 Task: Move the task Implement a new cloud-based supply chain analytics system for a company to the section Done in the project BlueChip and filter the tasks in the project by High Priority
Action: Mouse moved to (668, 246)
Screenshot: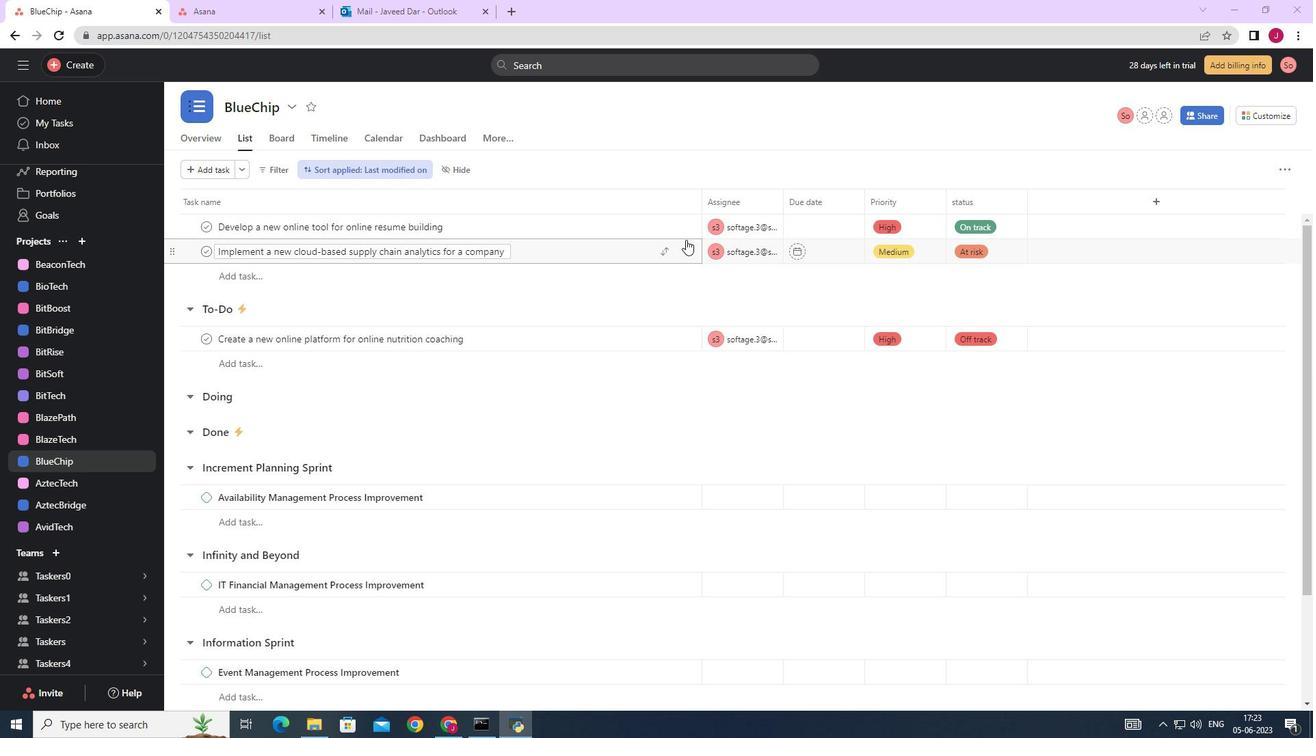 
Action: Mouse pressed left at (668, 246)
Screenshot: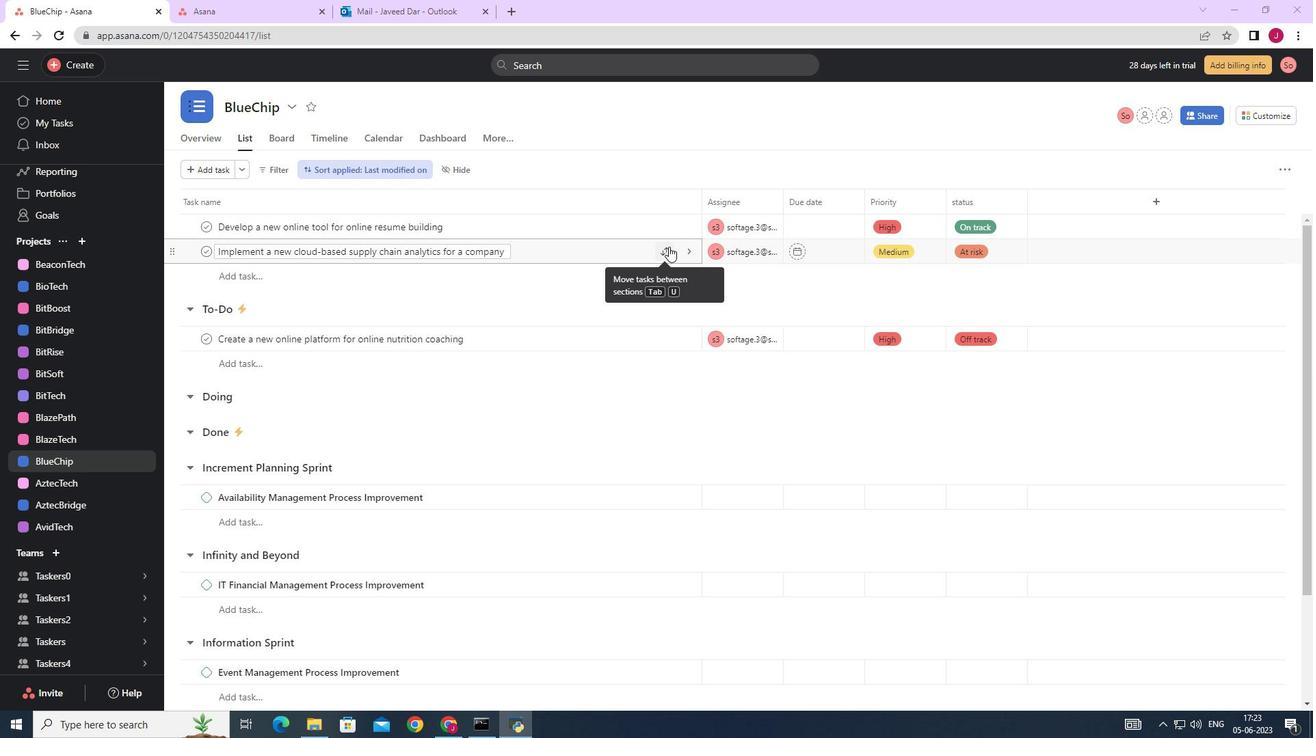 
Action: Mouse moved to (544, 378)
Screenshot: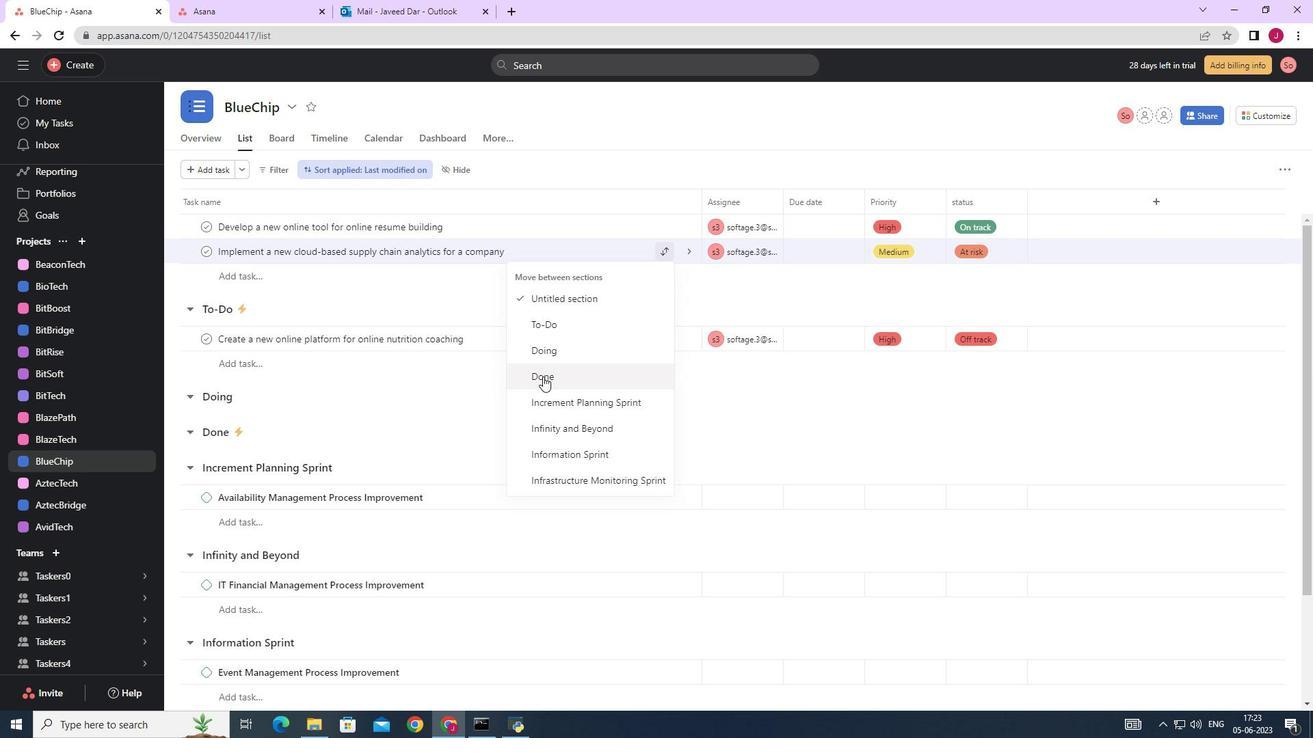 
Action: Mouse pressed left at (544, 378)
Screenshot: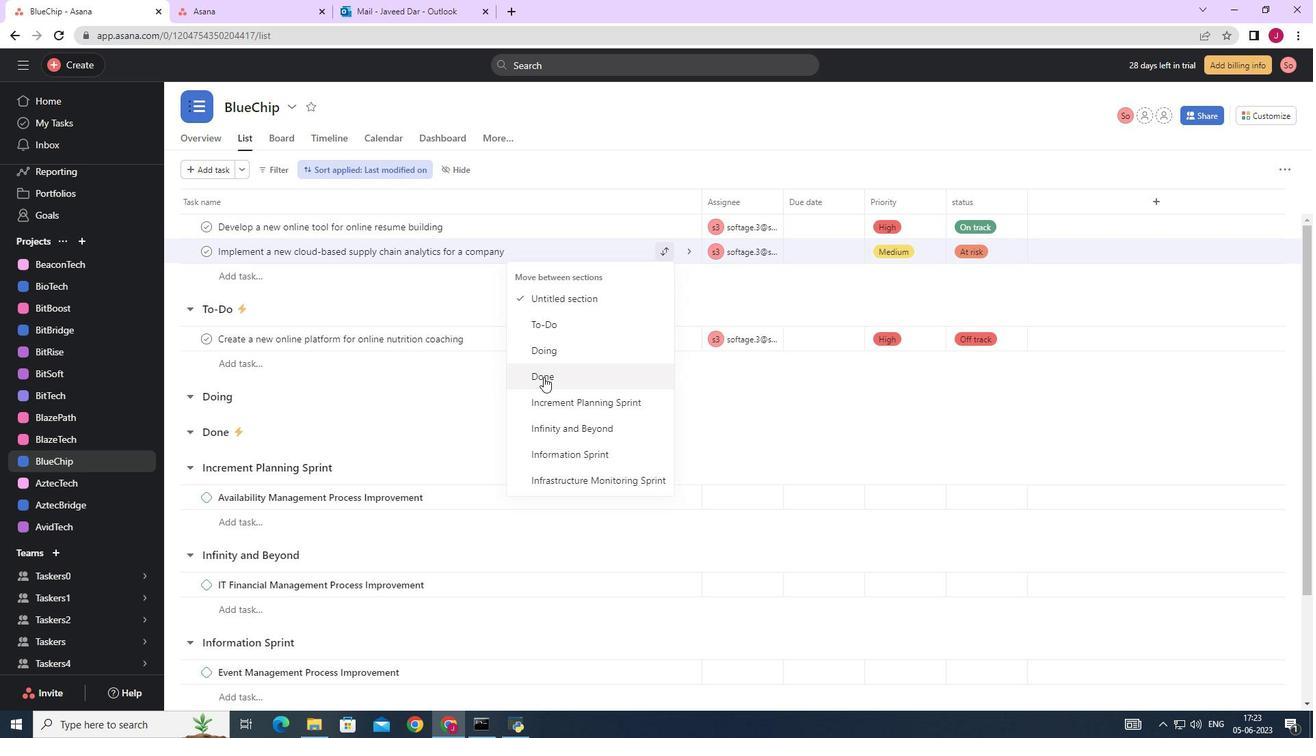 
Action: Mouse moved to (272, 166)
Screenshot: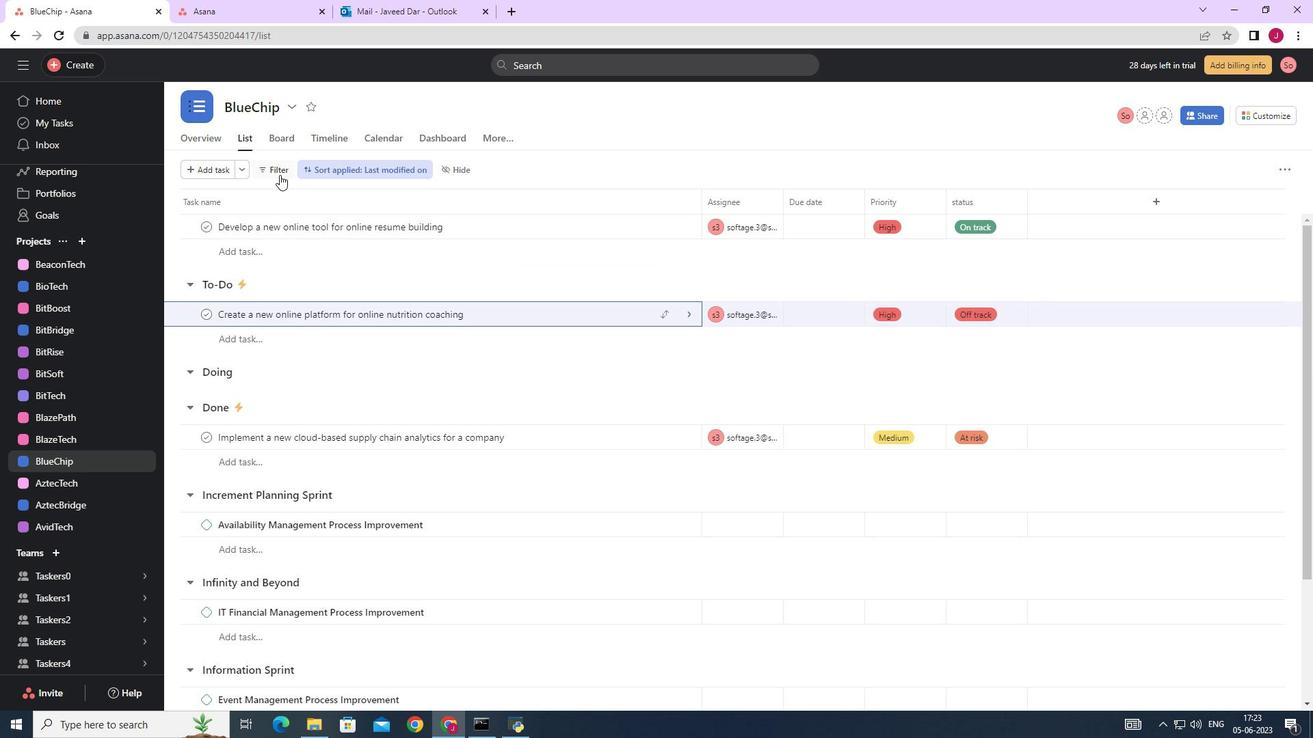 
Action: Mouse pressed left at (272, 166)
Screenshot: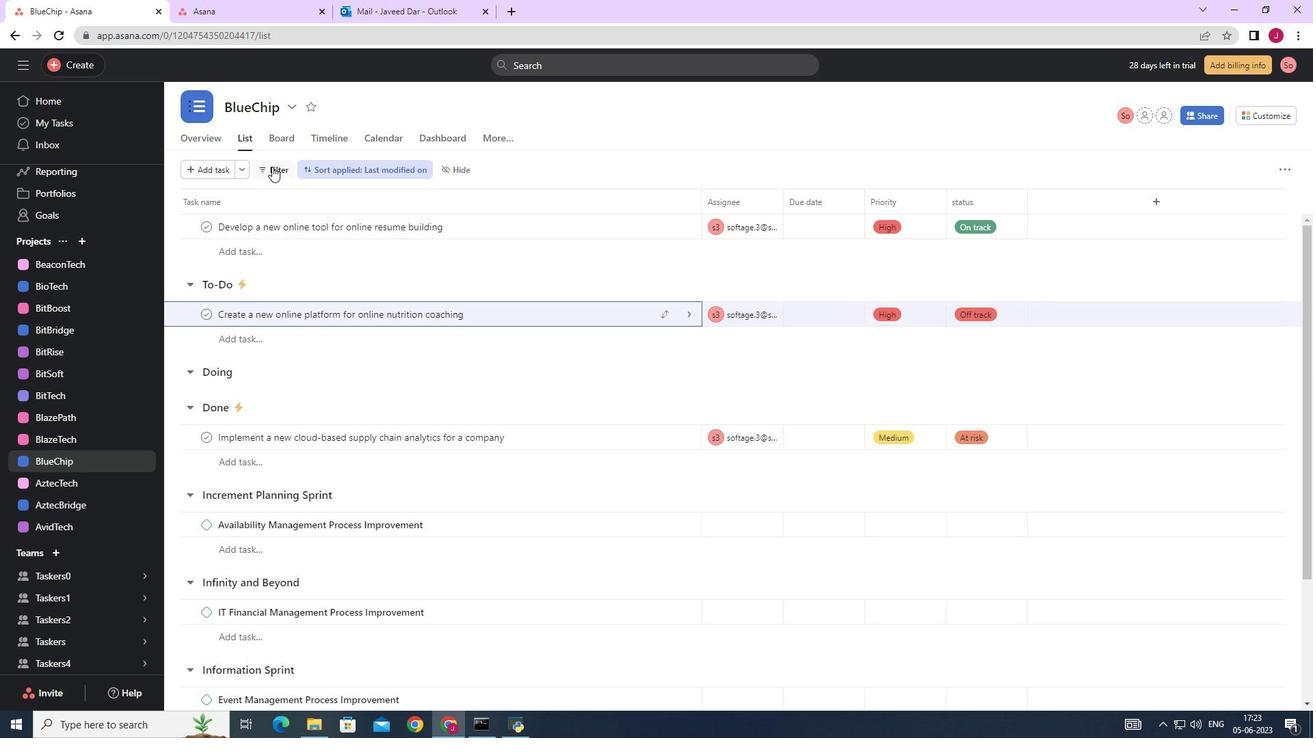 
Action: Mouse moved to (331, 280)
Screenshot: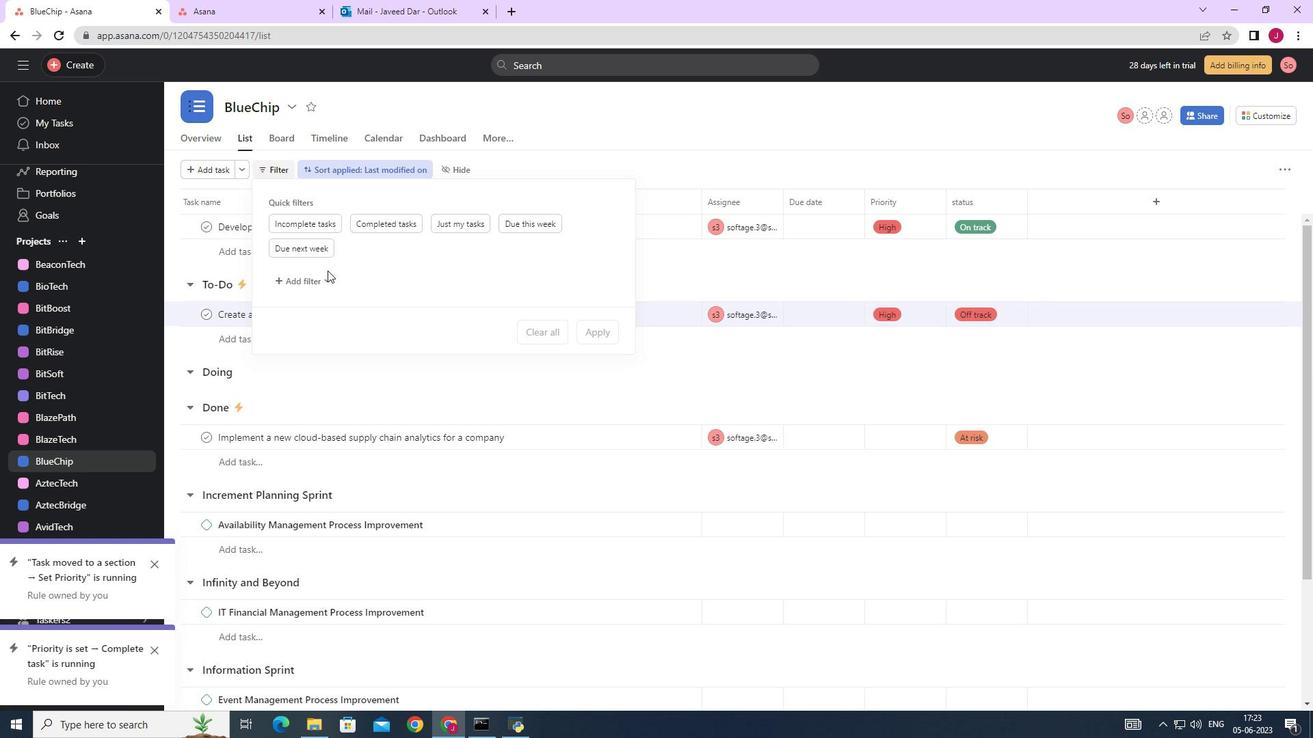 
Action: Mouse pressed left at (331, 280)
Screenshot: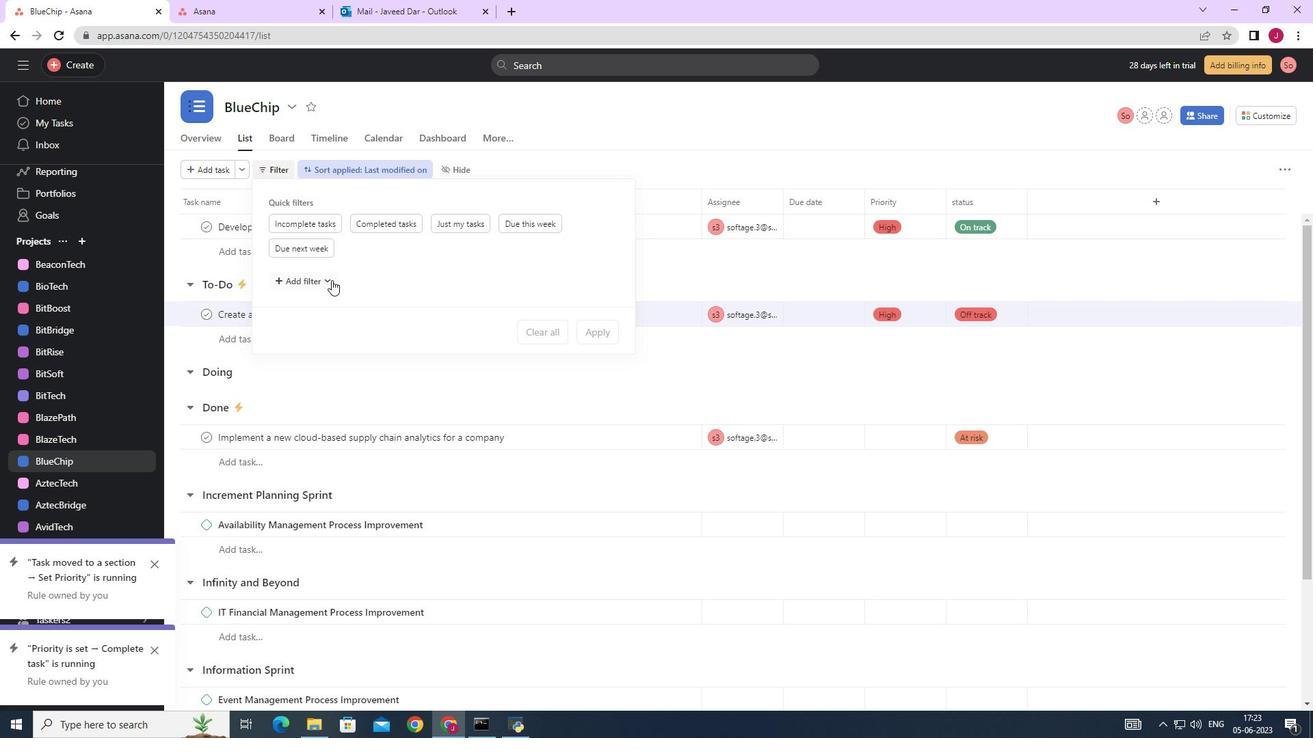 
Action: Mouse moved to (311, 501)
Screenshot: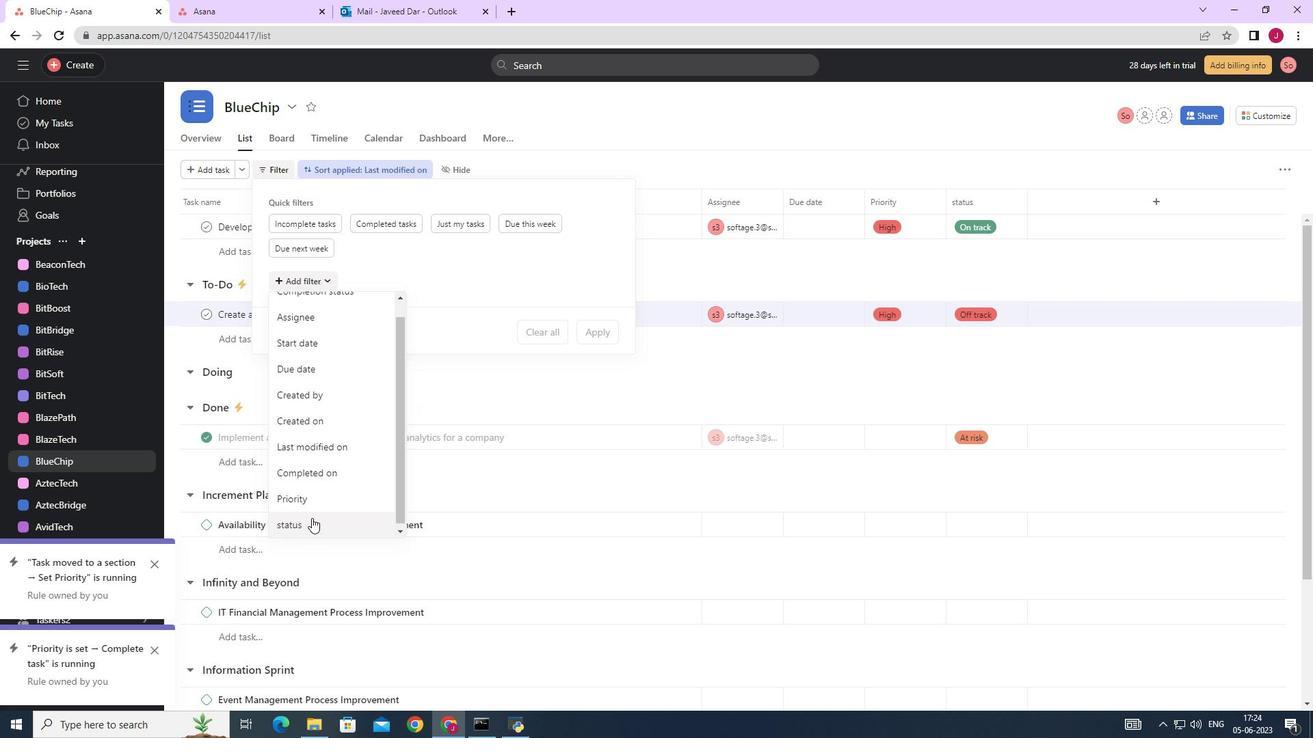 
Action: Mouse pressed left at (311, 501)
Screenshot: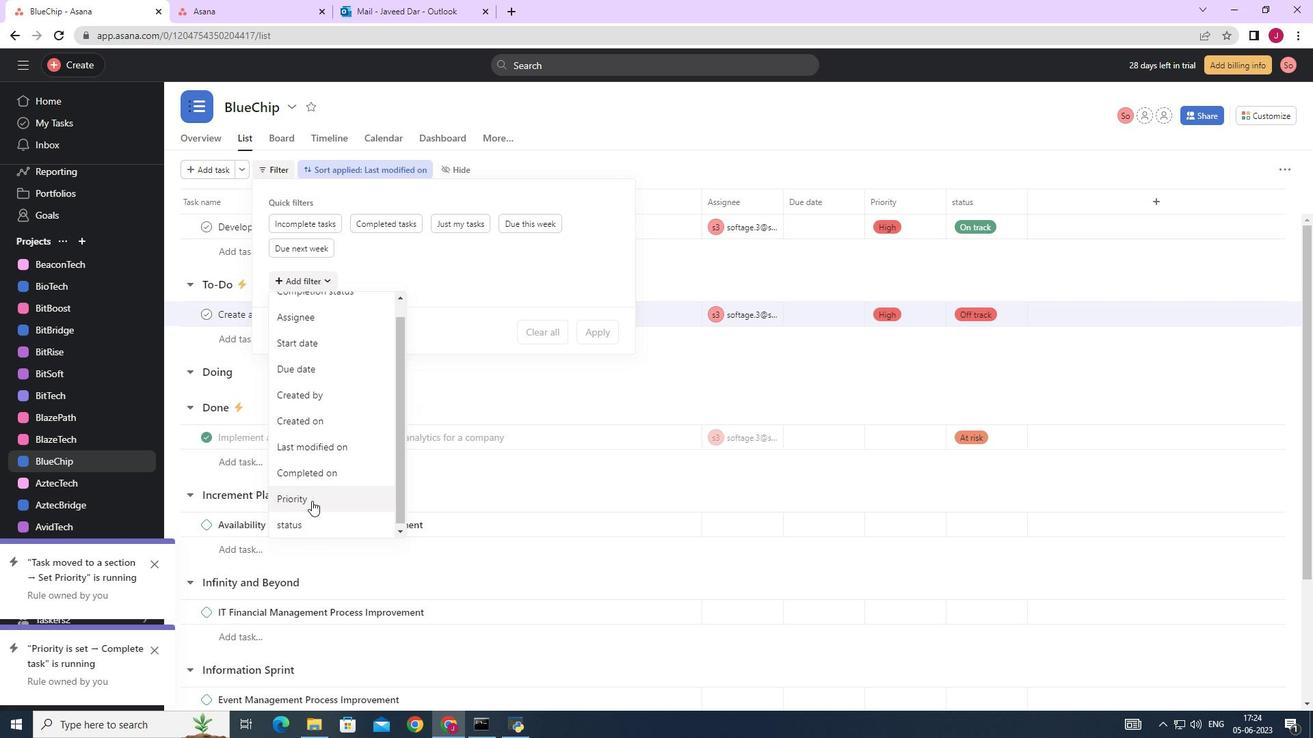 
Action: Mouse moved to (350, 295)
Screenshot: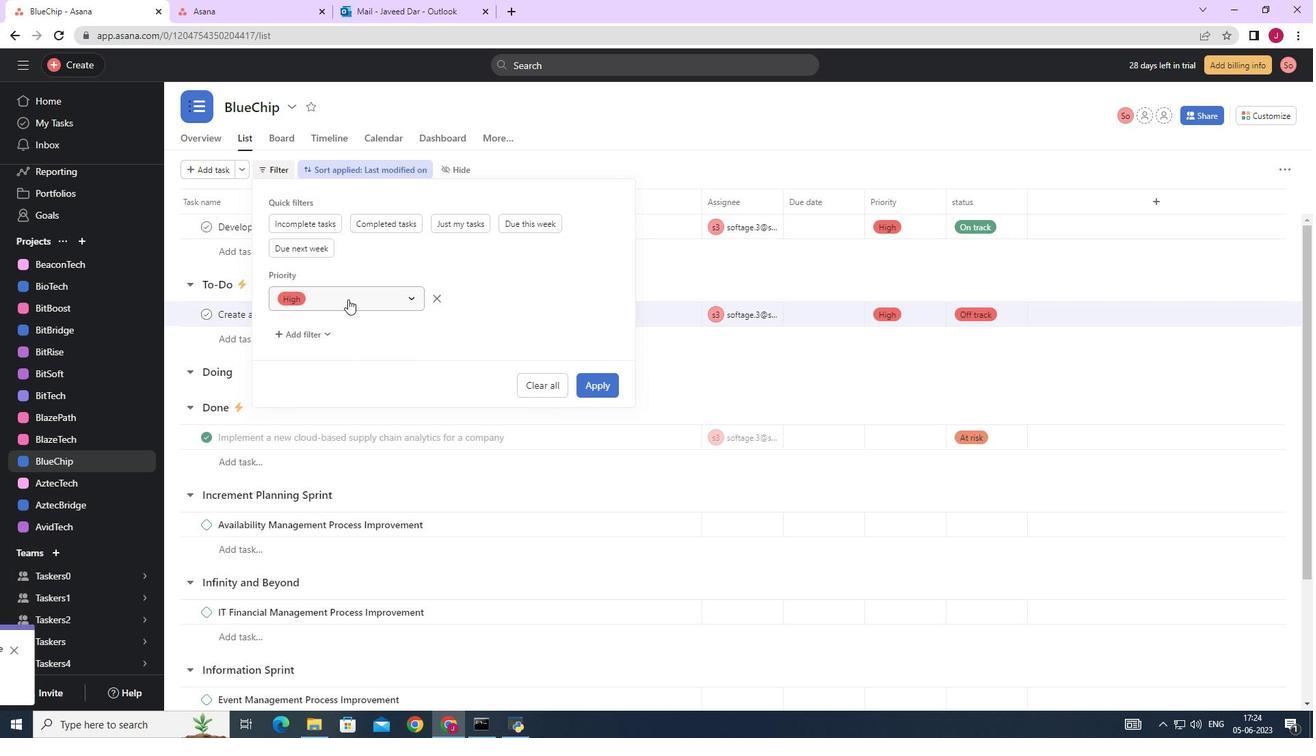 
Action: Mouse pressed left at (350, 295)
Screenshot: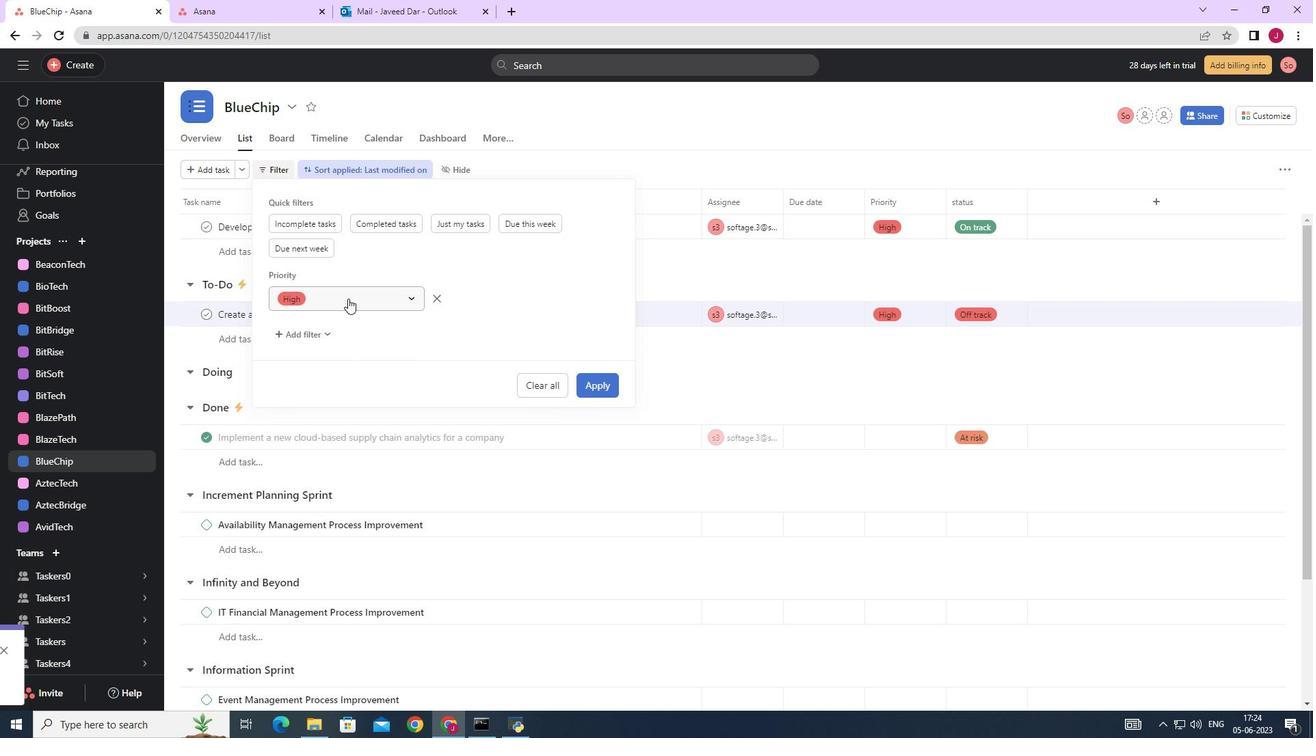 
Action: Mouse moved to (320, 317)
Screenshot: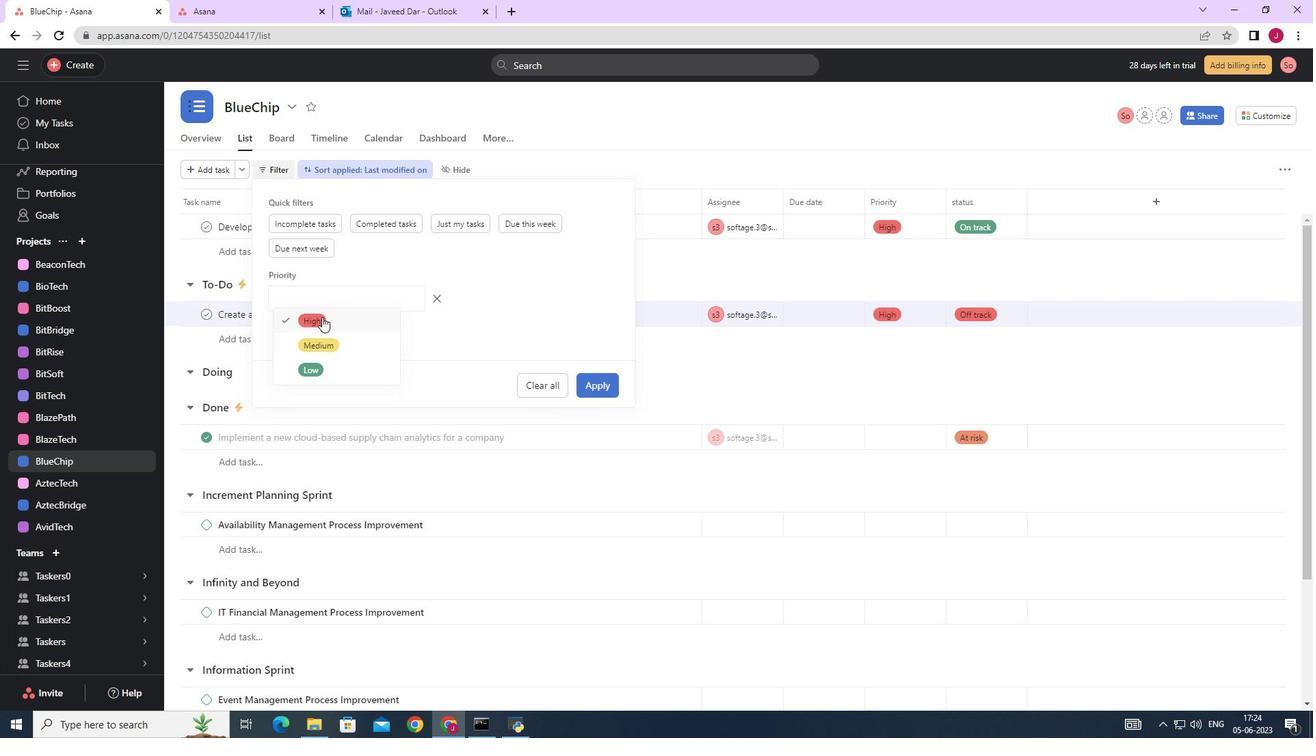 
Action: Mouse pressed left at (320, 317)
Screenshot: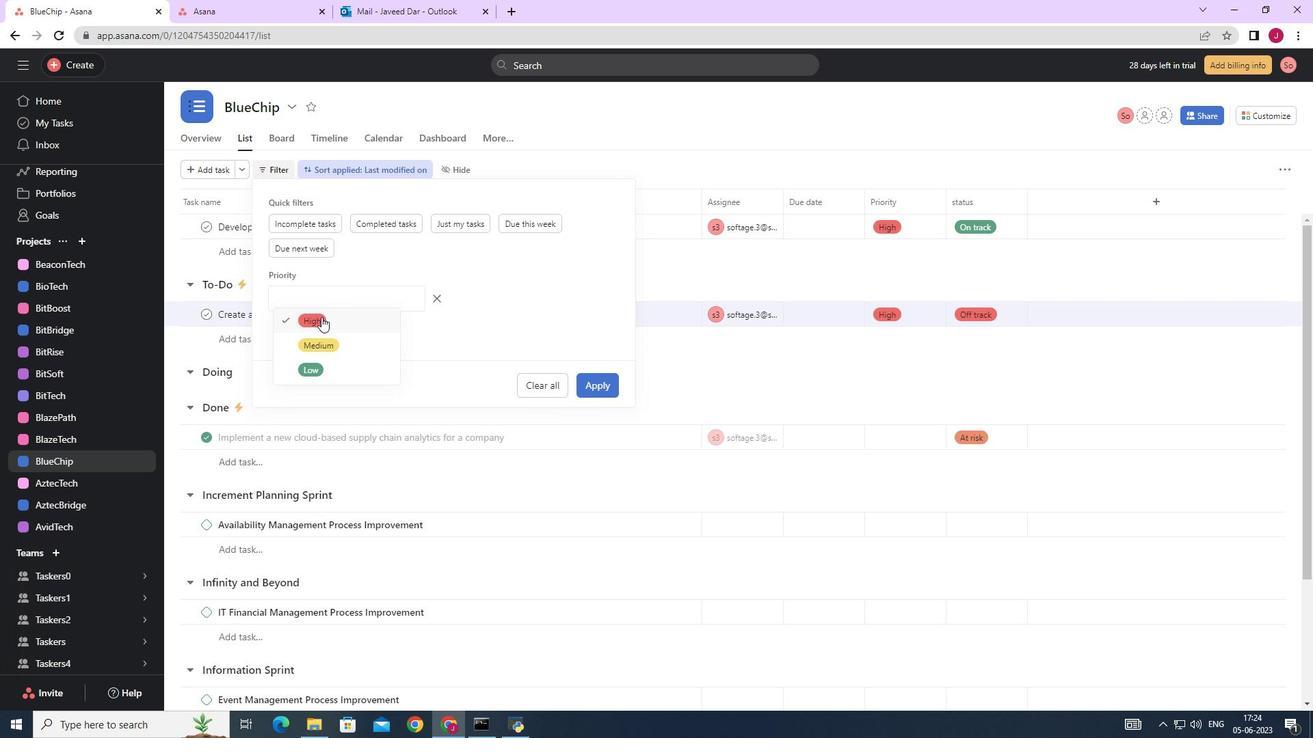 
Action: Mouse moved to (595, 378)
Screenshot: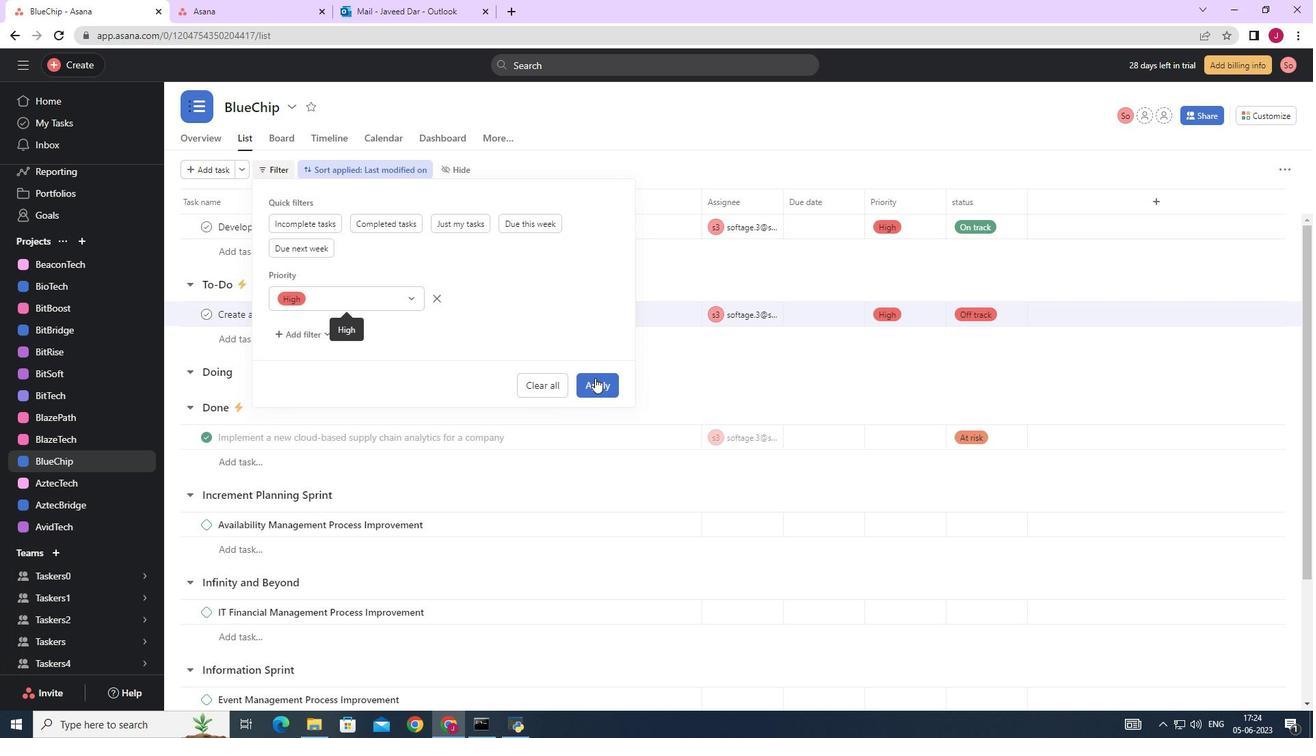 
Action: Mouse pressed left at (595, 378)
Screenshot: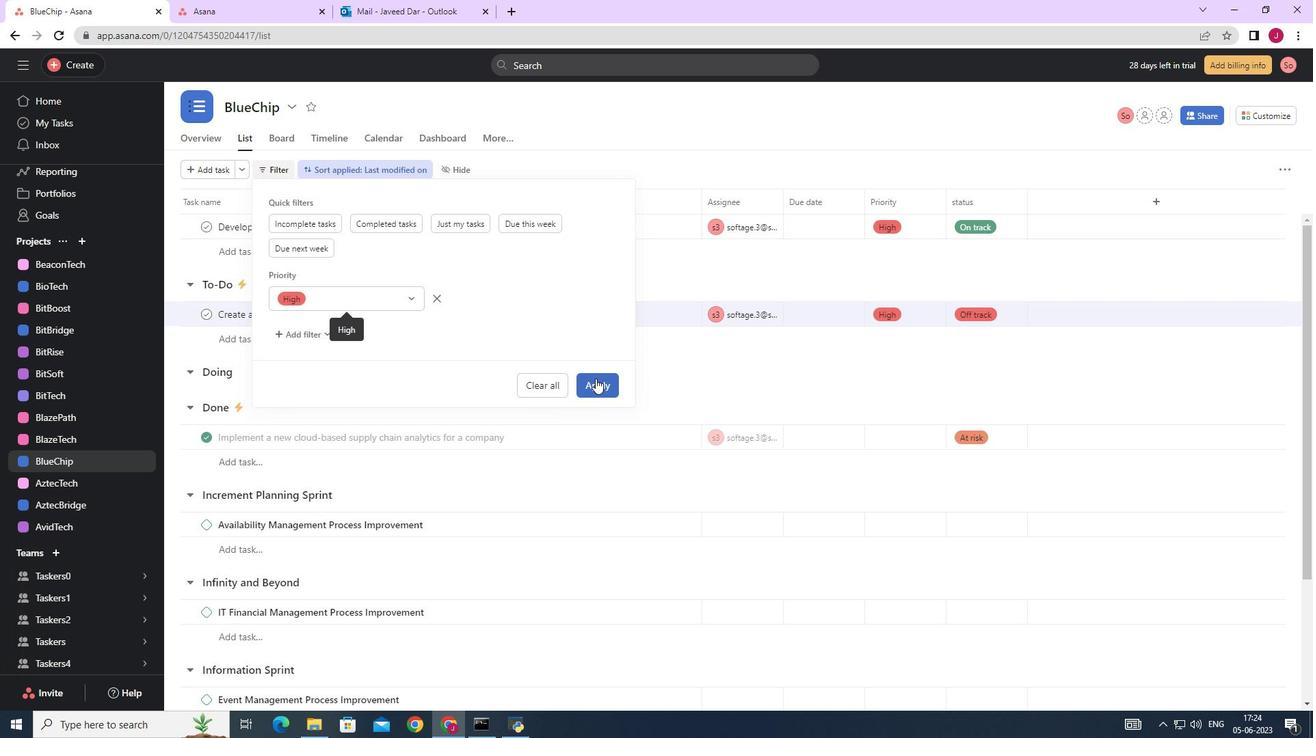 
Action: Mouse moved to (589, 382)
Screenshot: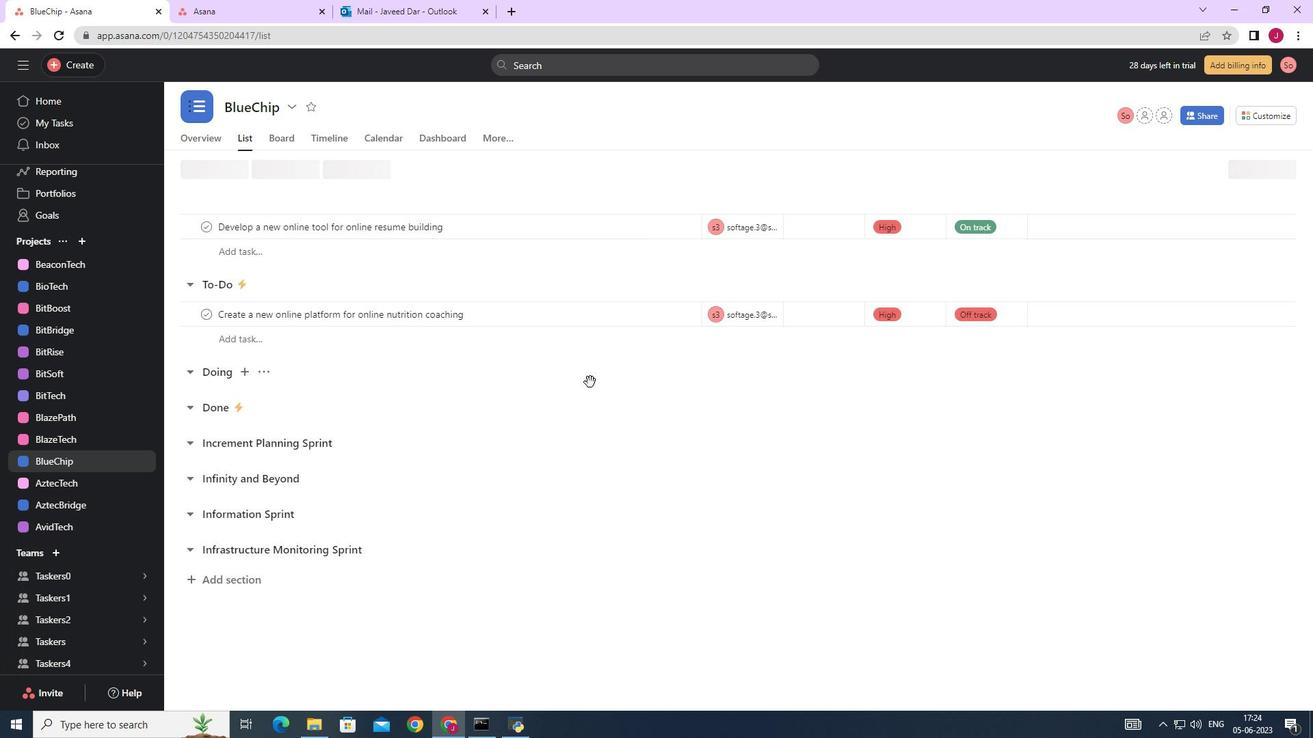 
